 Task: Add Aura Cacia Organic Unrefined Coconut Oil to the cart.
Action: Mouse moved to (1002, 315)
Screenshot: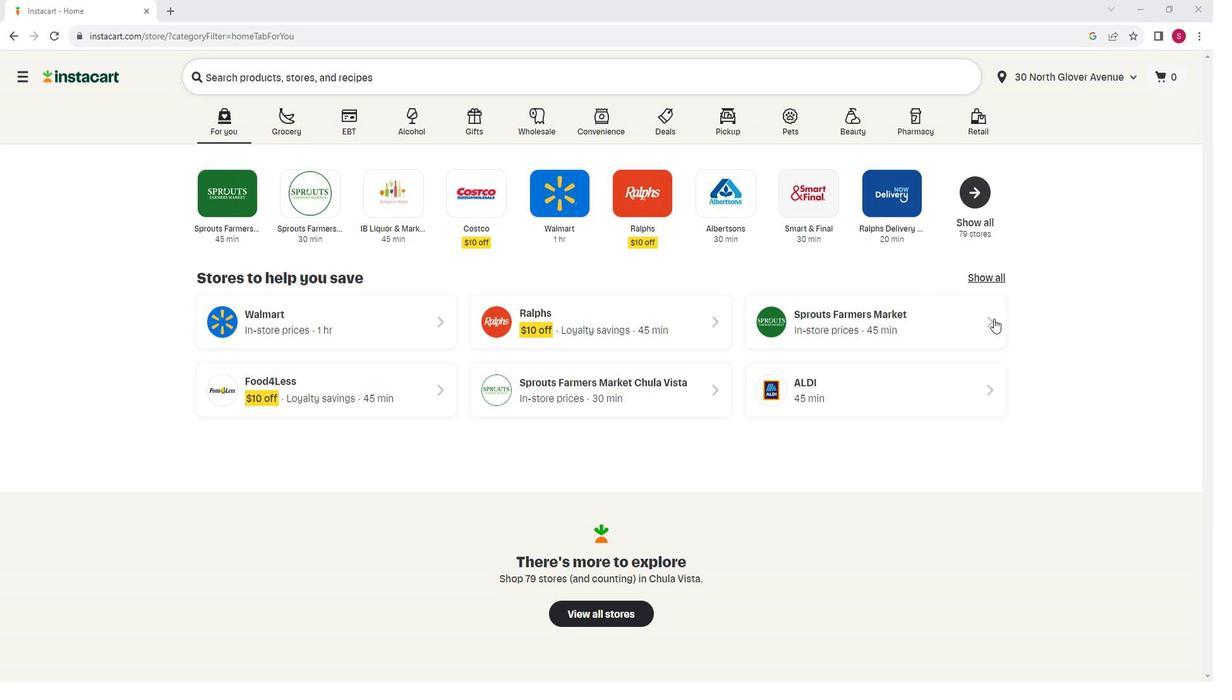 
Action: Mouse pressed left at (1002, 315)
Screenshot: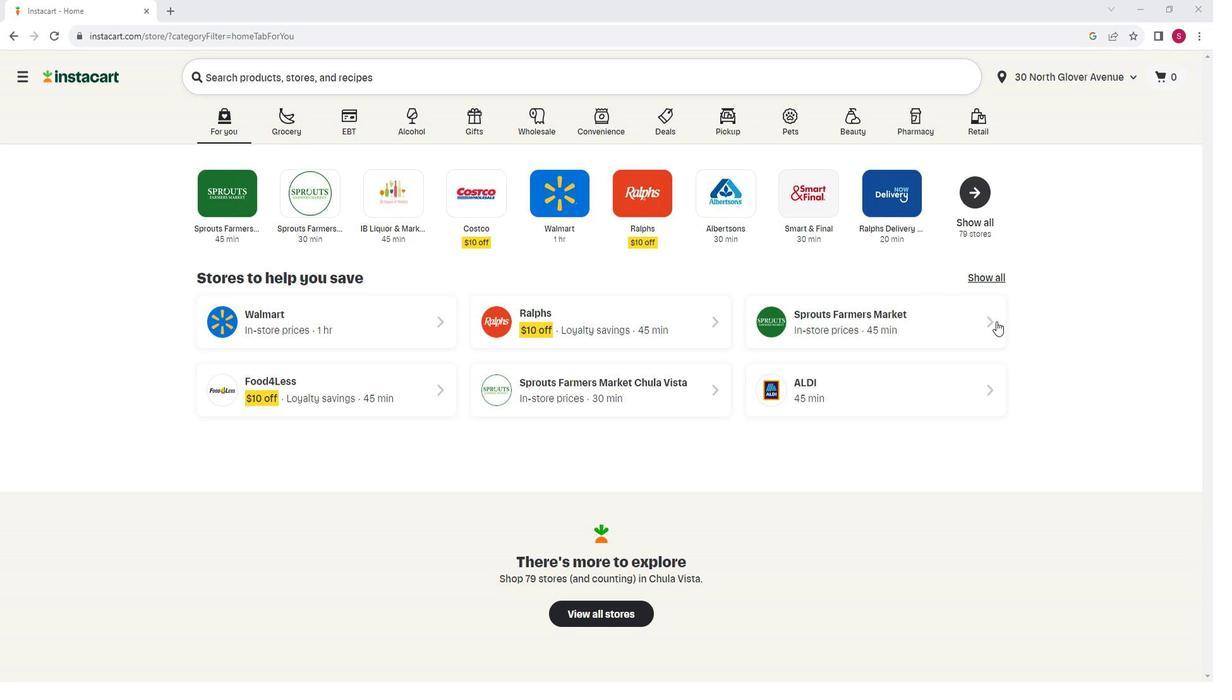 
Action: Mouse moved to (95, 441)
Screenshot: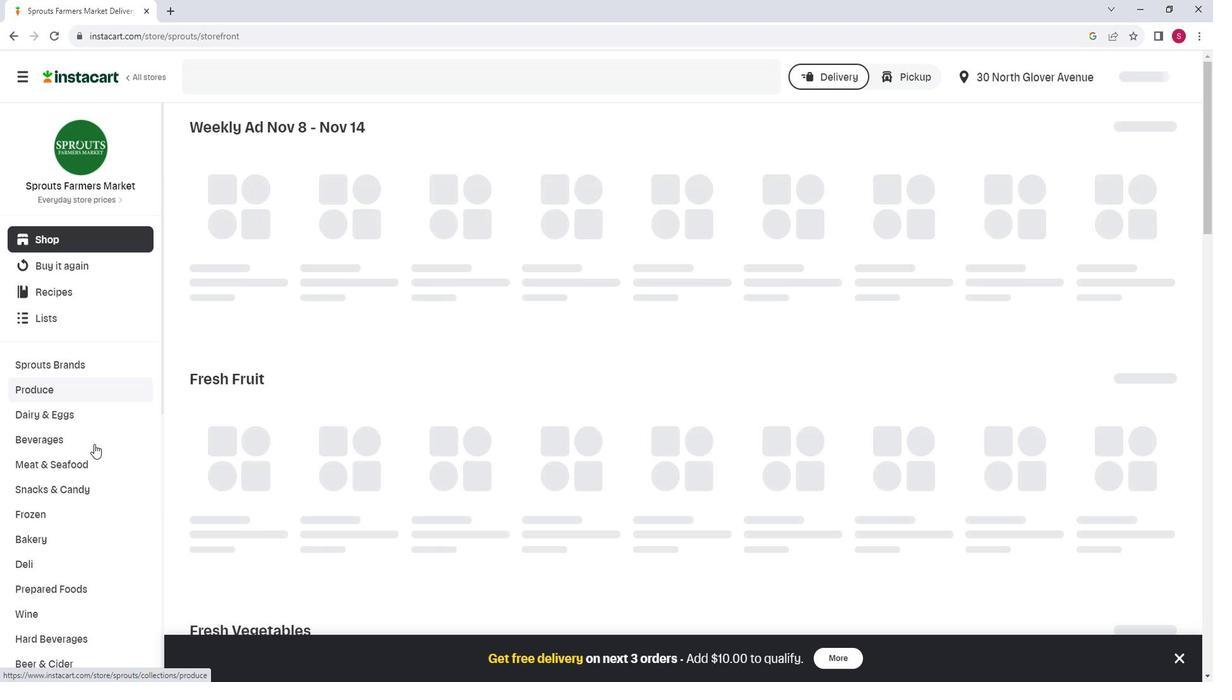 
Action: Mouse scrolled (95, 440) with delta (0, 0)
Screenshot: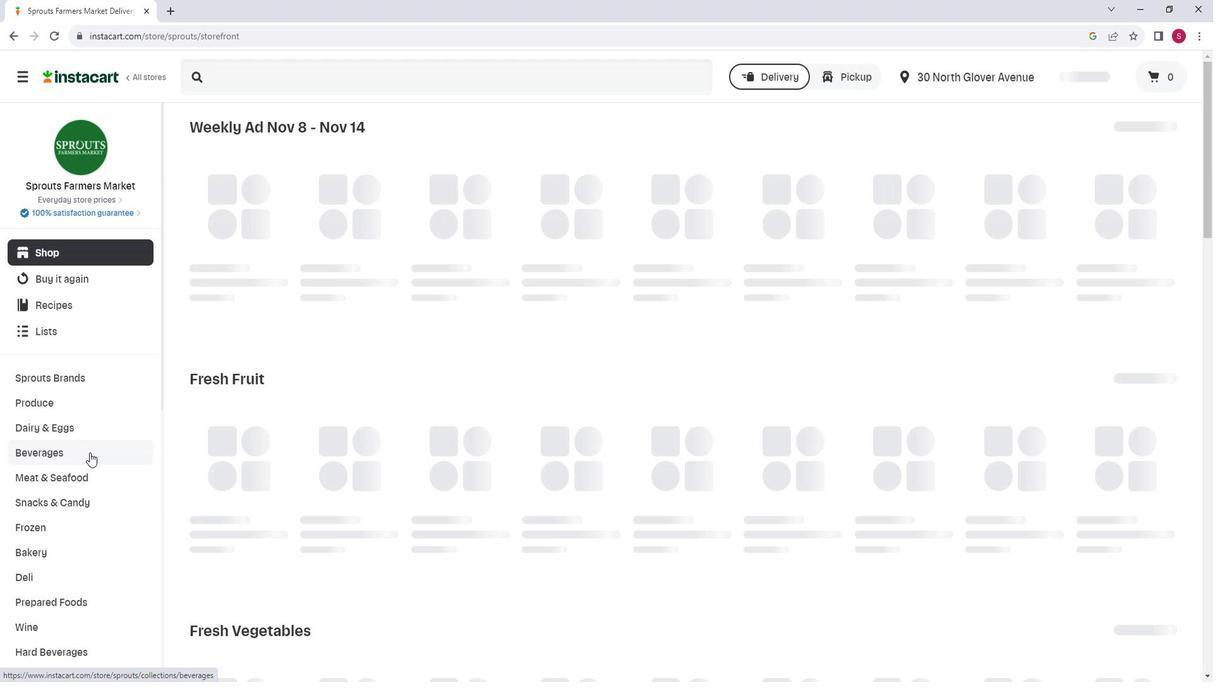 
Action: Mouse scrolled (95, 440) with delta (0, 0)
Screenshot: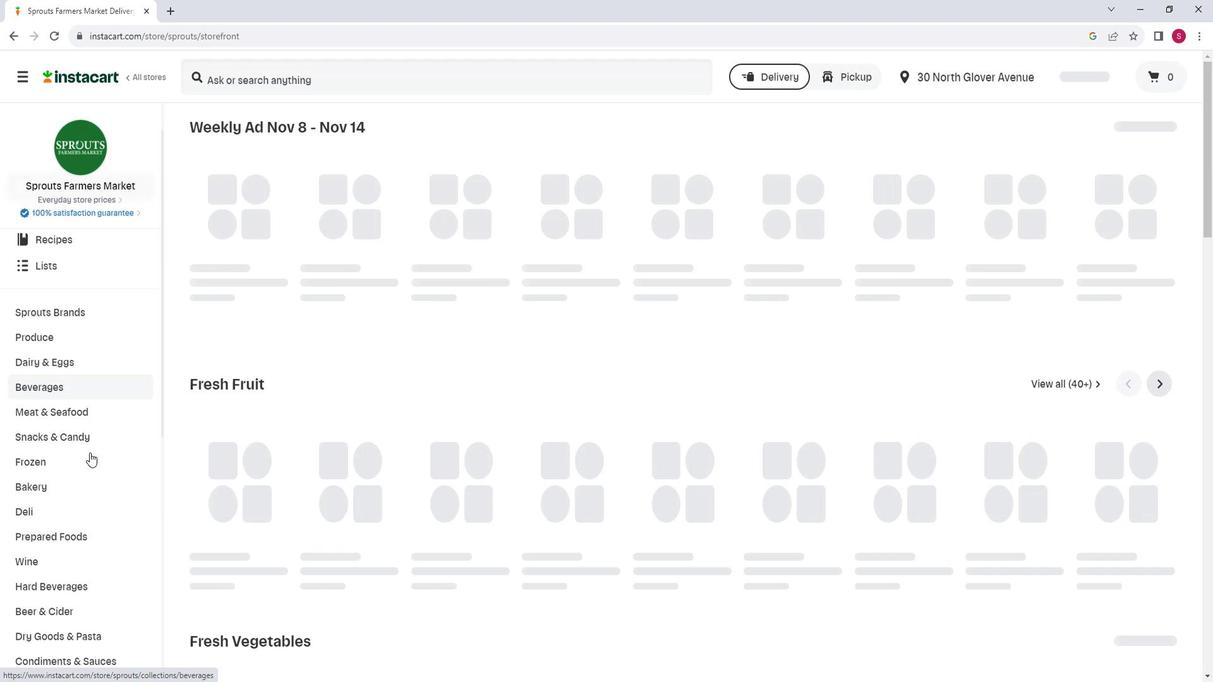 
Action: Mouse scrolled (95, 440) with delta (0, 0)
Screenshot: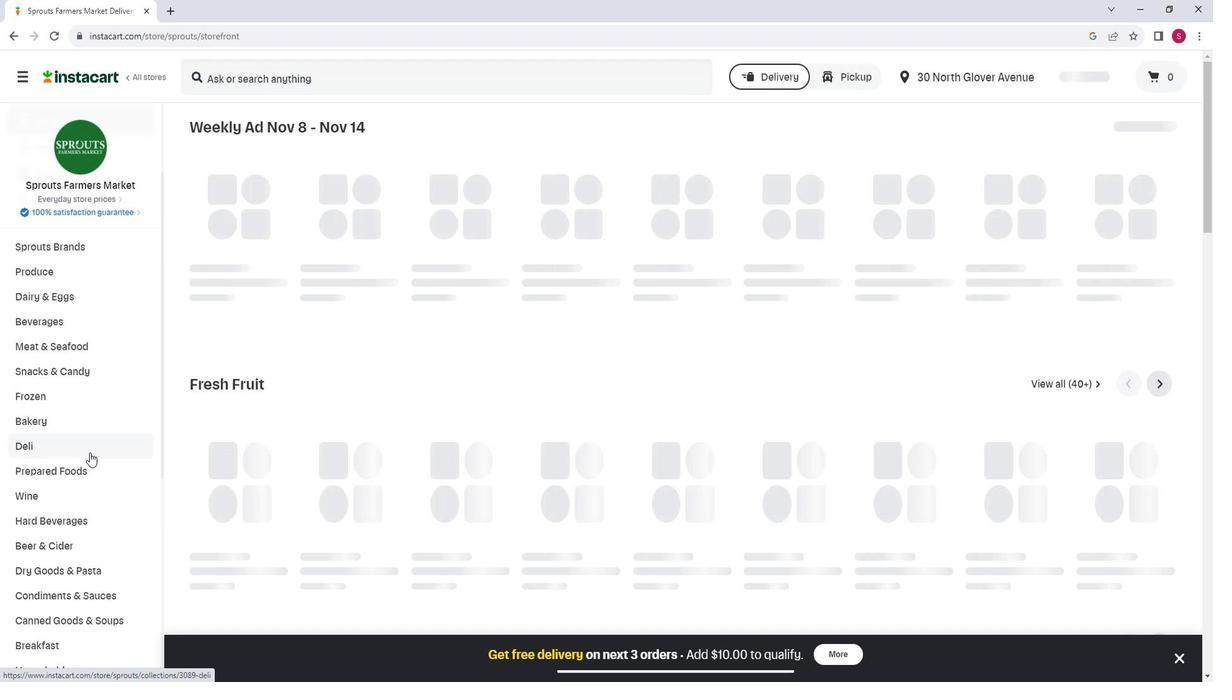
Action: Mouse scrolled (95, 440) with delta (0, 0)
Screenshot: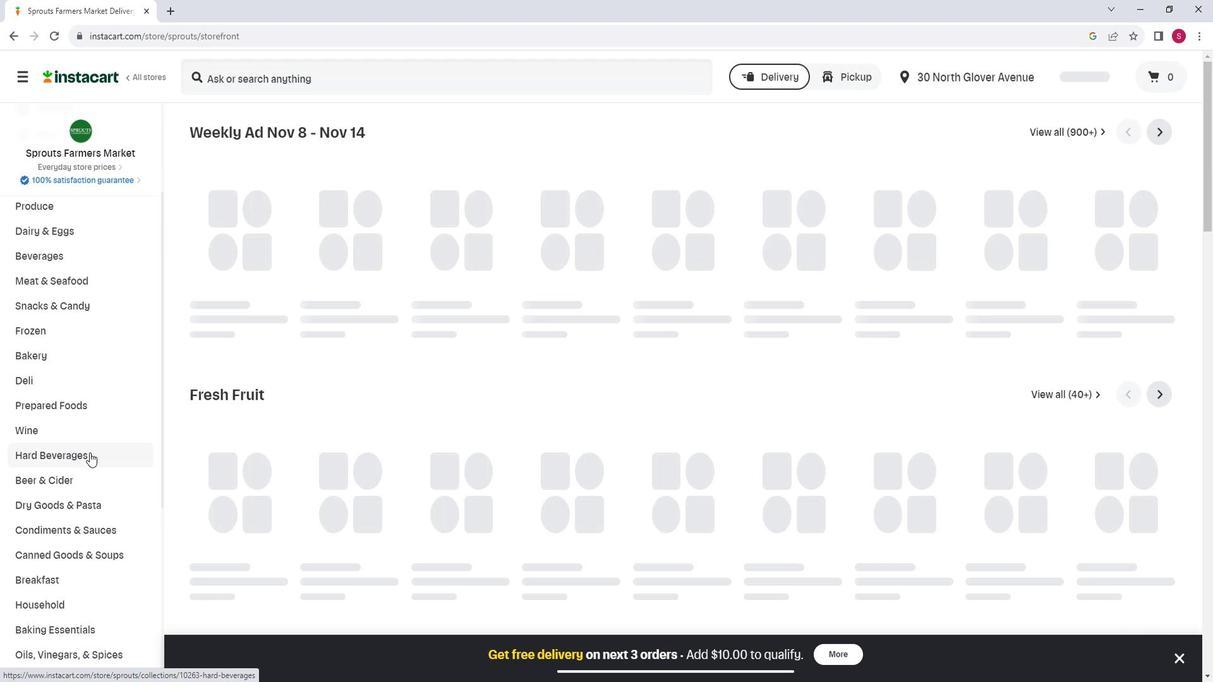 
Action: Mouse moved to (94, 444)
Screenshot: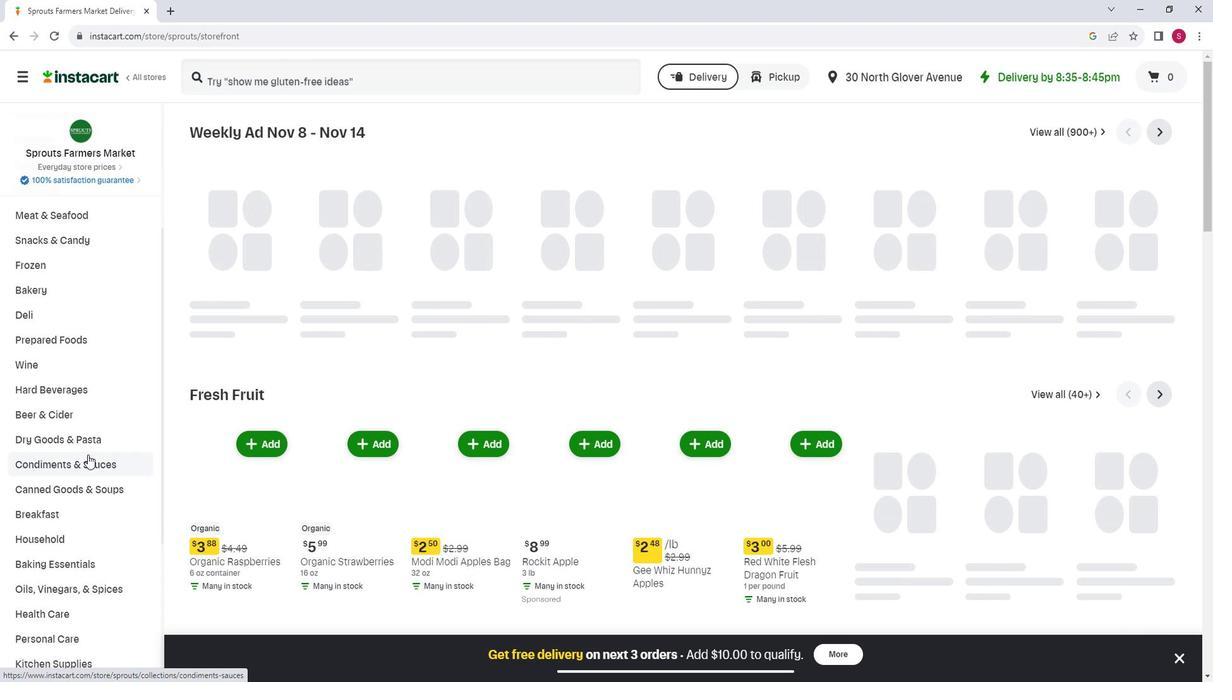 
Action: Mouse scrolled (94, 443) with delta (0, 0)
Screenshot: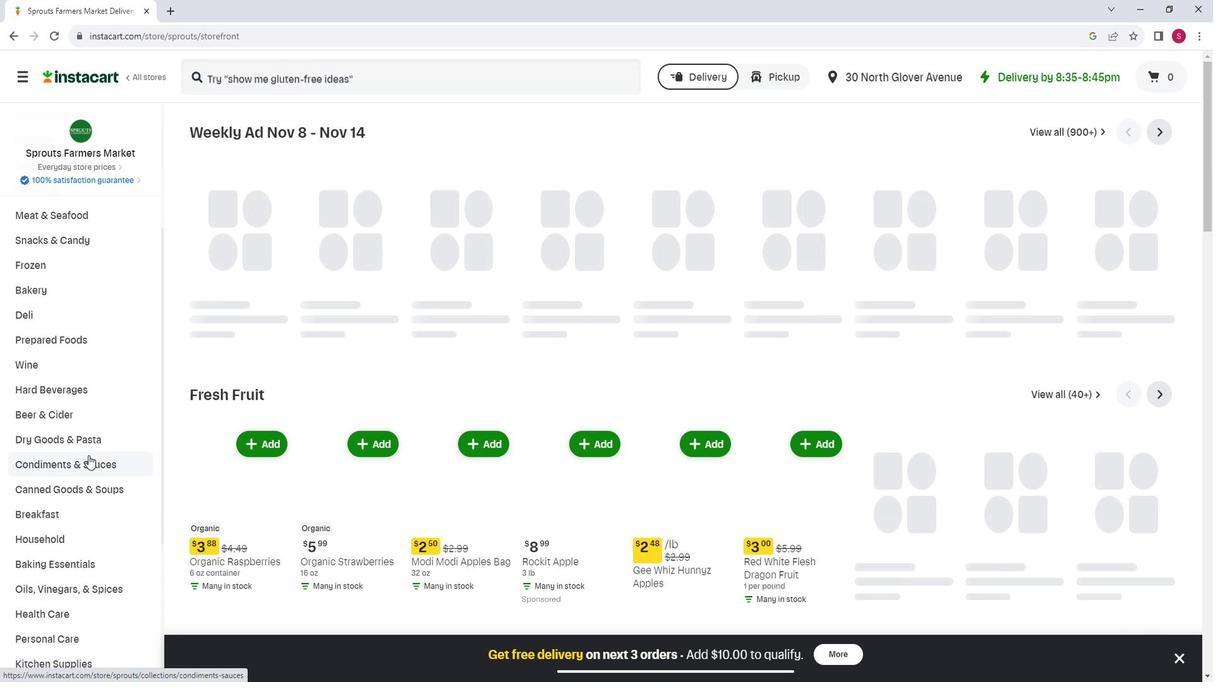 
Action: Mouse moved to (108, 556)
Screenshot: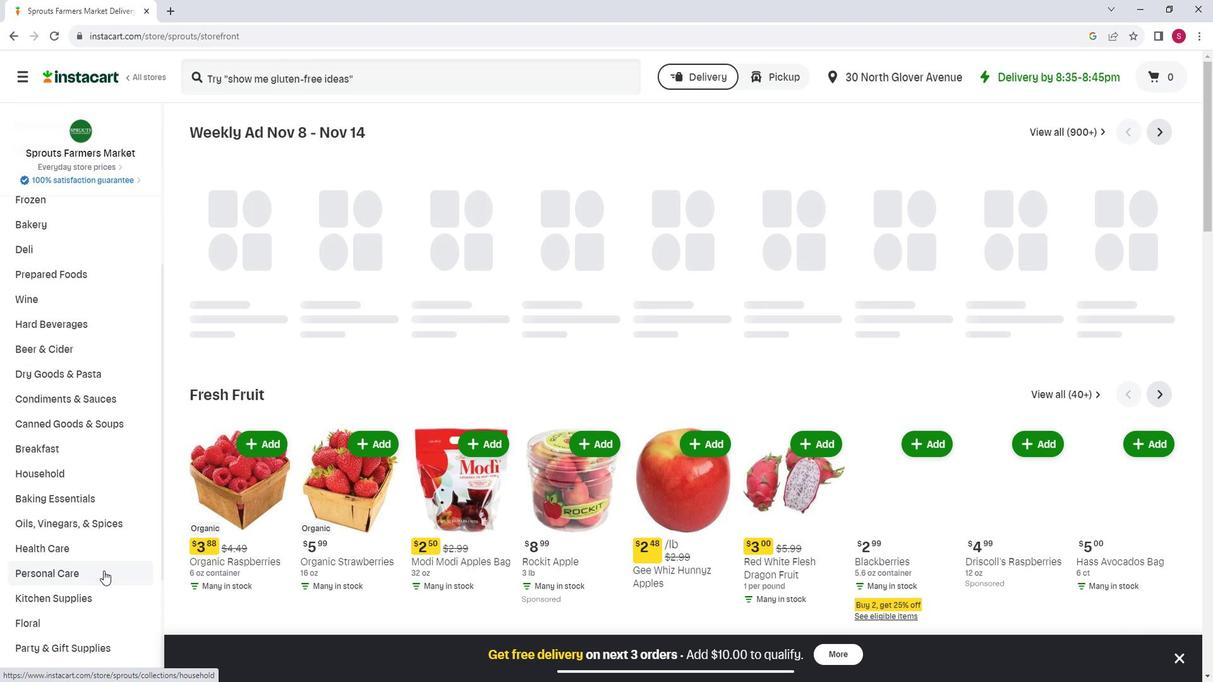 
Action: Mouse pressed left at (108, 556)
Screenshot: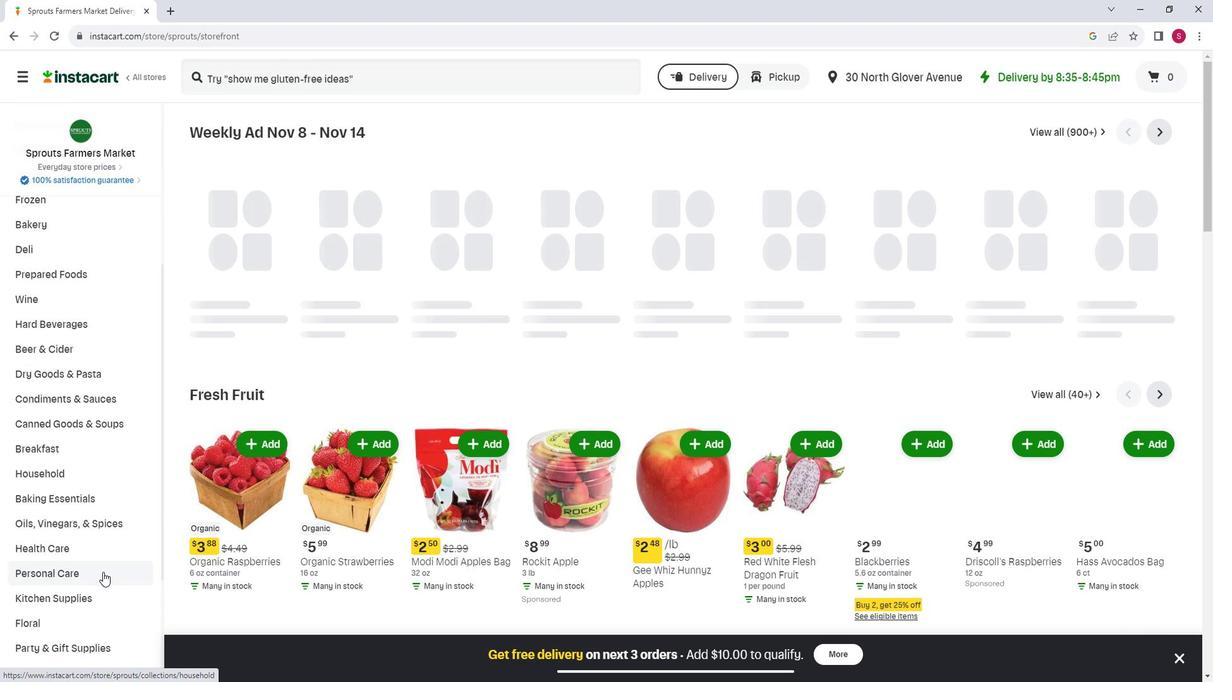 
Action: Mouse moved to (331, 162)
Screenshot: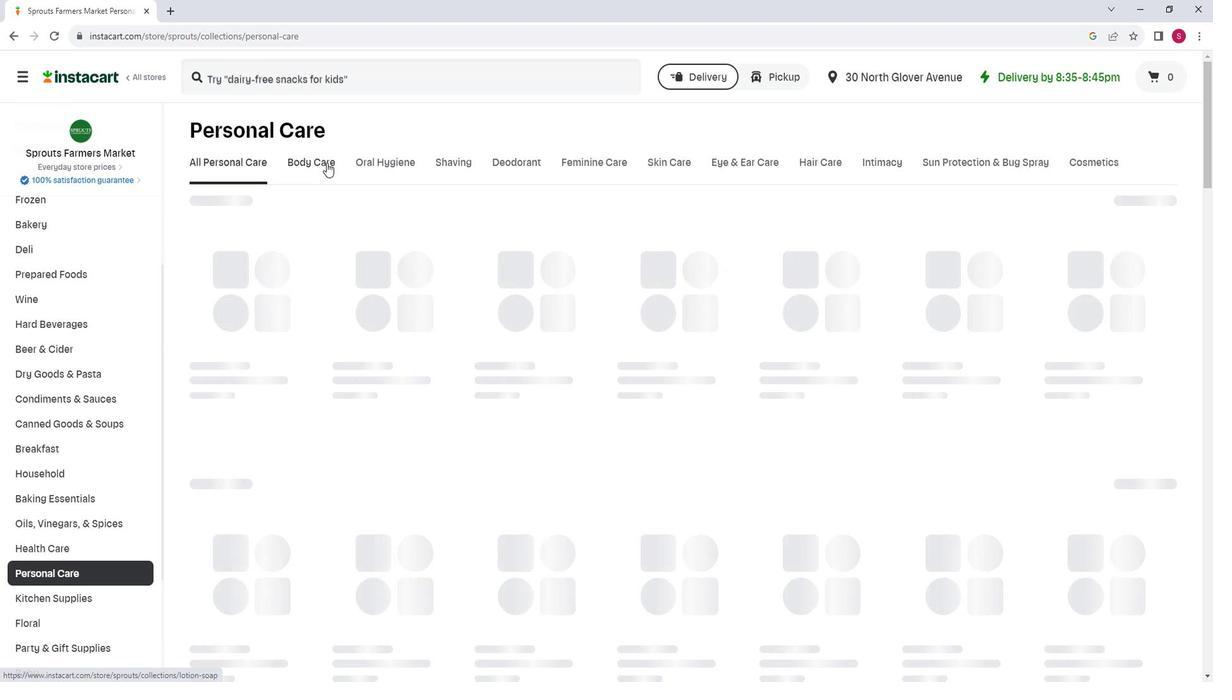 
Action: Mouse pressed left at (331, 162)
Screenshot: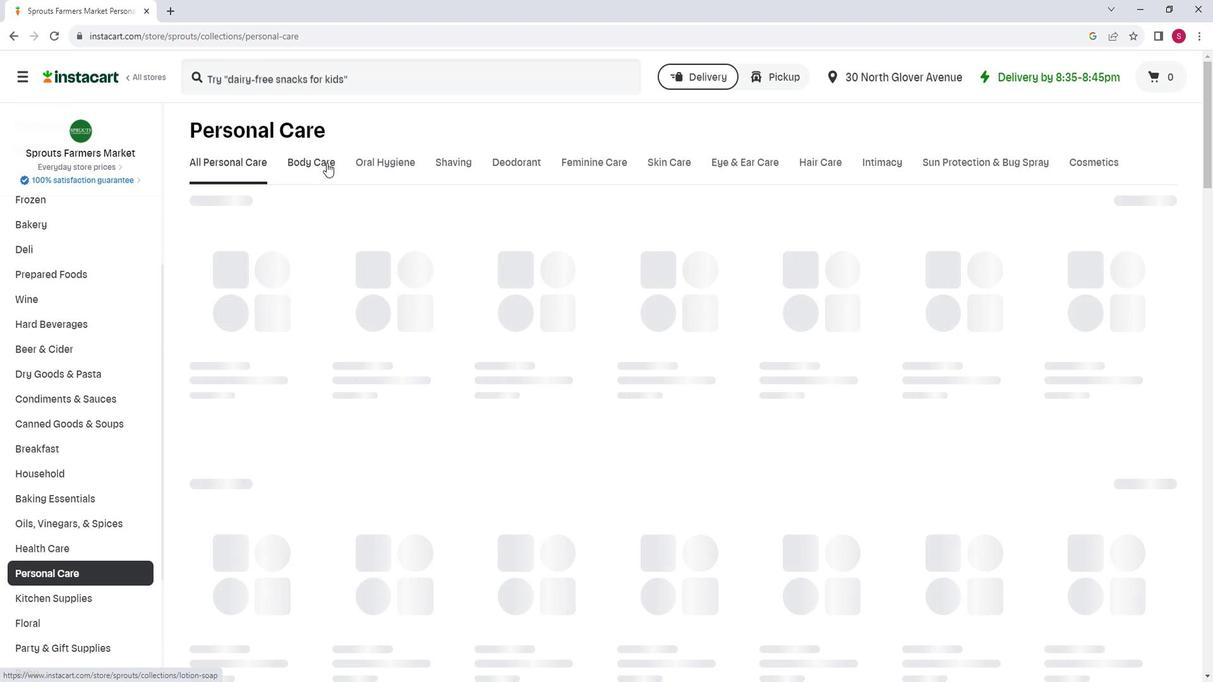 
Action: Mouse moved to (508, 211)
Screenshot: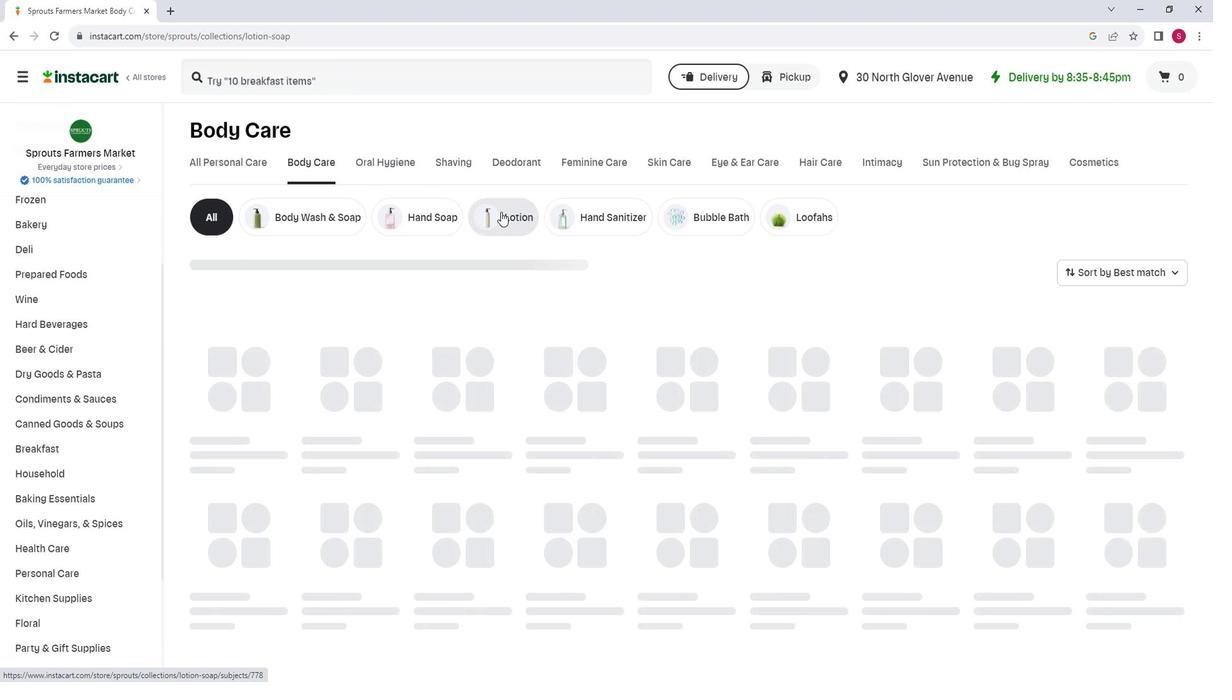 
Action: Mouse pressed left at (508, 211)
Screenshot: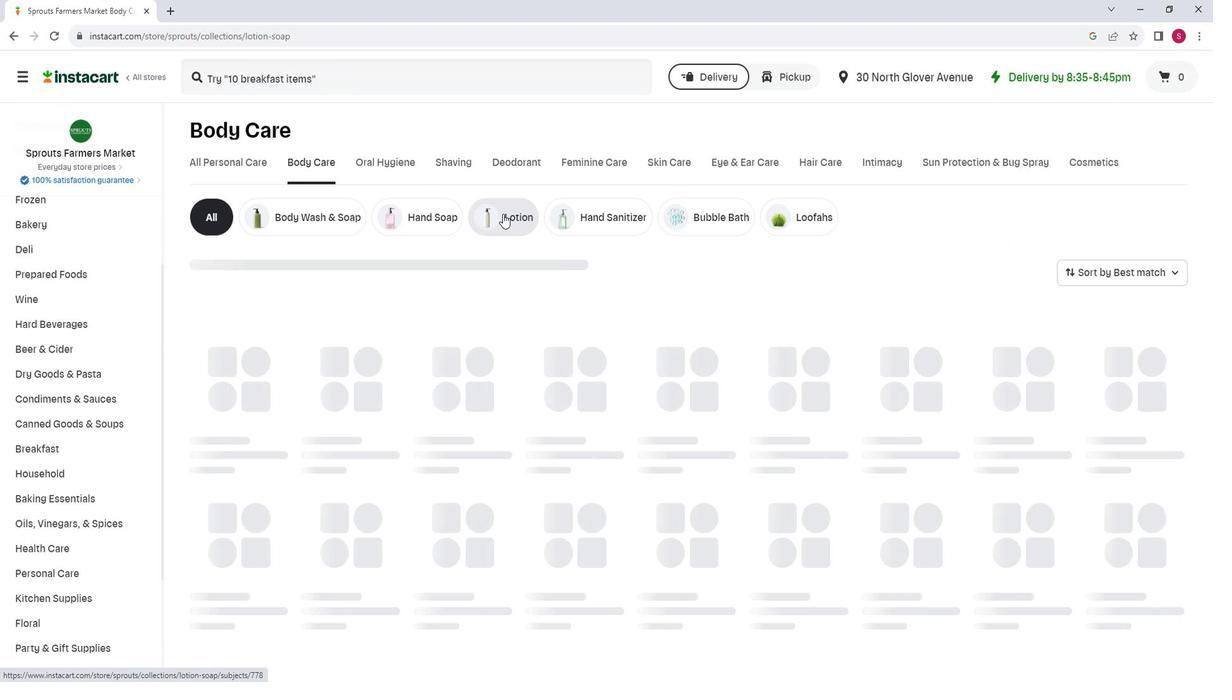 
Action: Mouse moved to (338, 80)
Screenshot: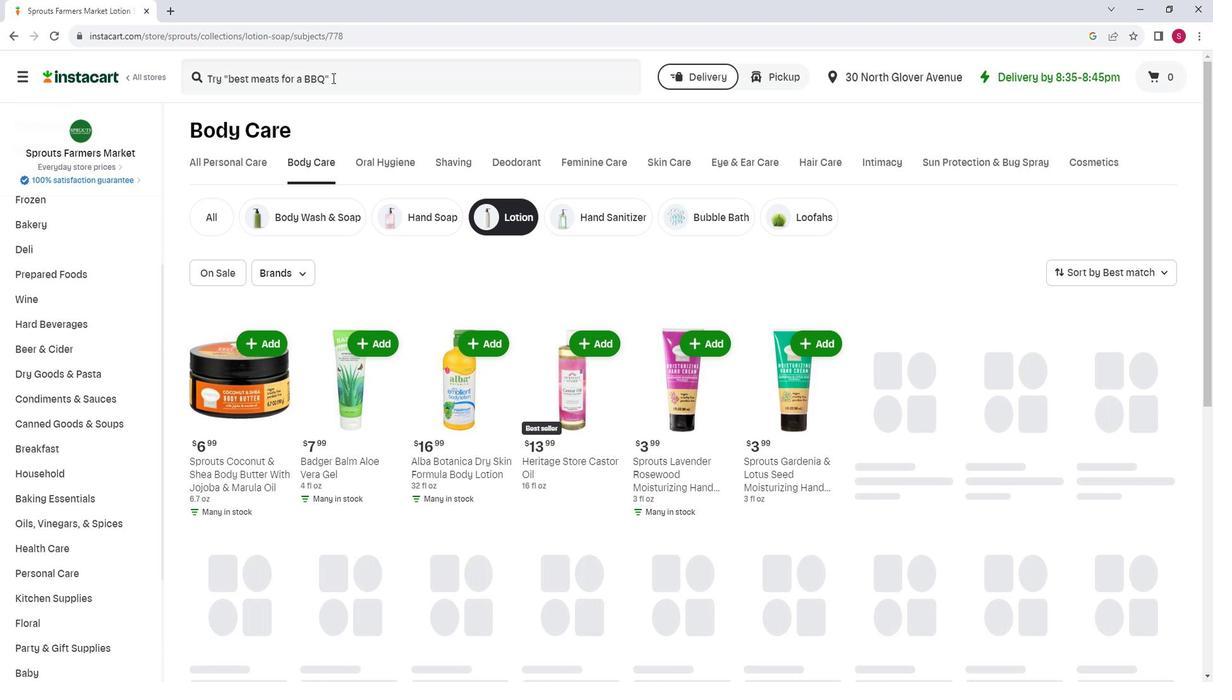 
Action: Mouse pressed left at (338, 80)
Screenshot: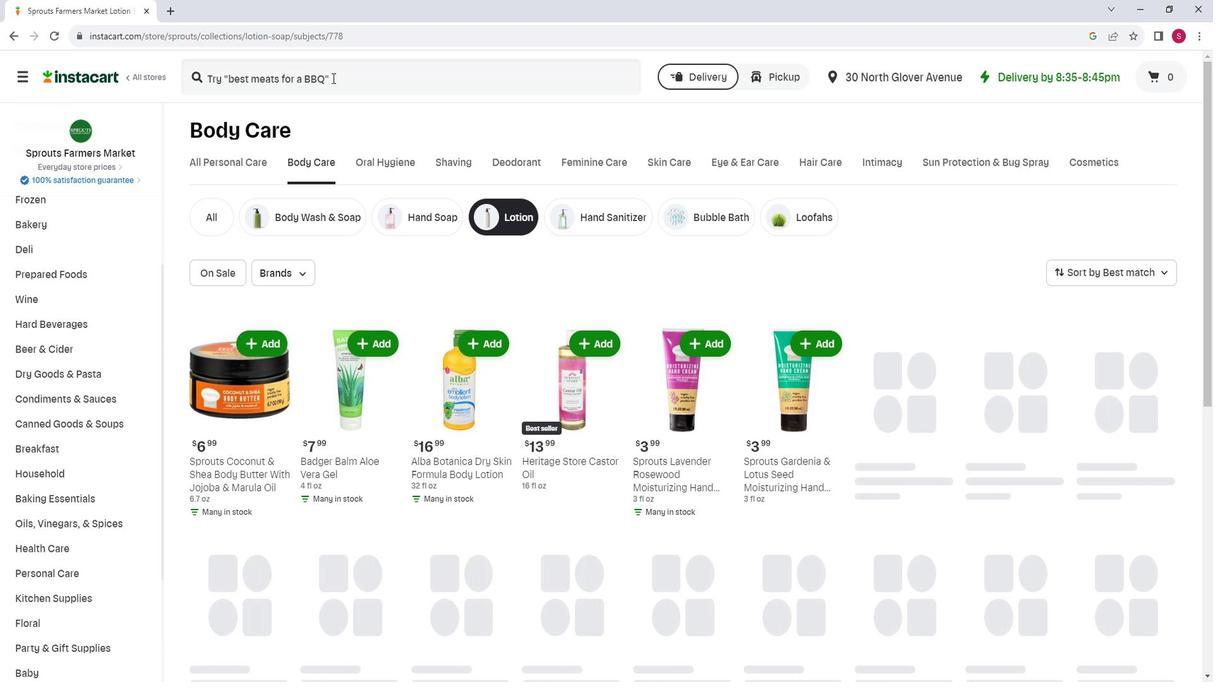 
Action: Key pressed <Key.shift>Aura<Key.space><Key.shift>Cacia<Key.space><Key.shift>Organic<Key.space><Key.shift>Unrefined<Key.space><Key.shift>Coconut<Key.space><Key.shift>Oil<Key.enter>
Screenshot: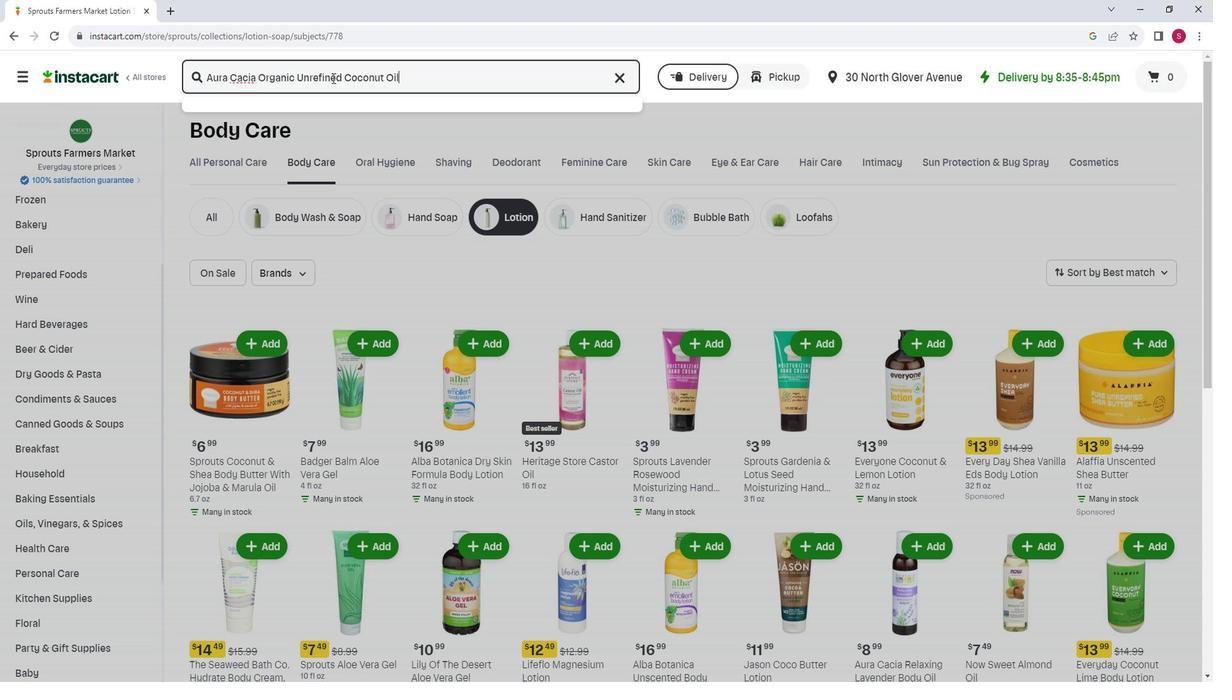 
Action: Mouse moved to (375, 221)
Screenshot: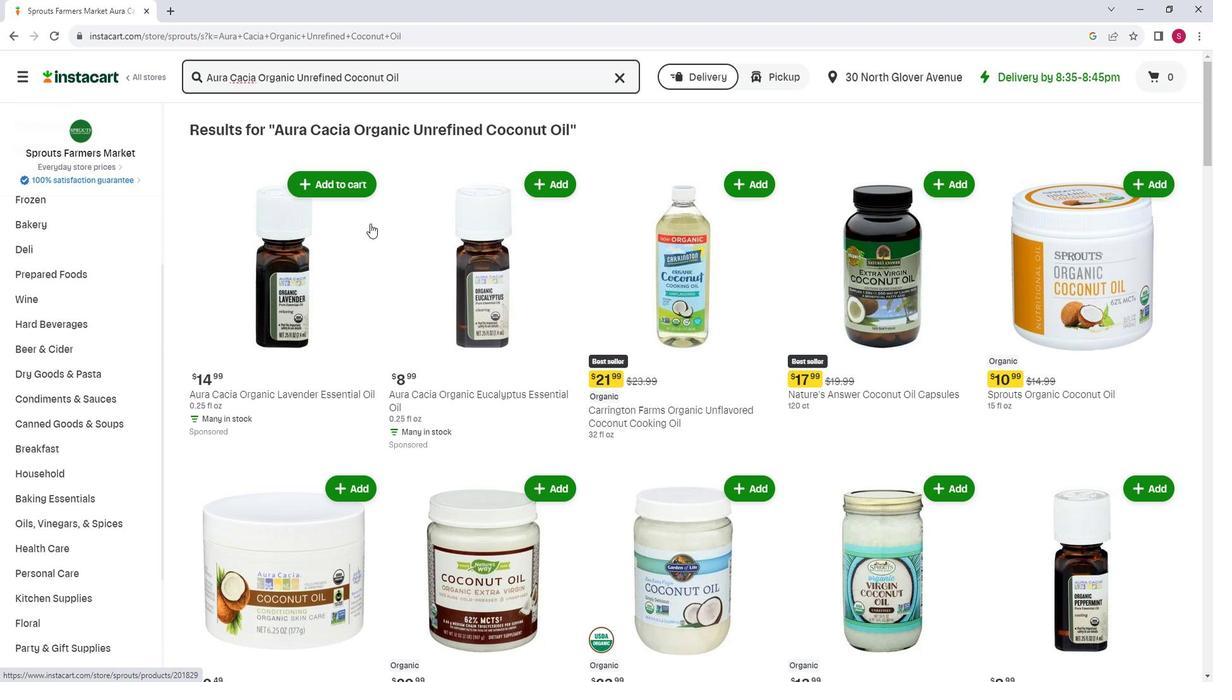 
Action: Mouse scrolled (375, 220) with delta (0, 0)
Screenshot: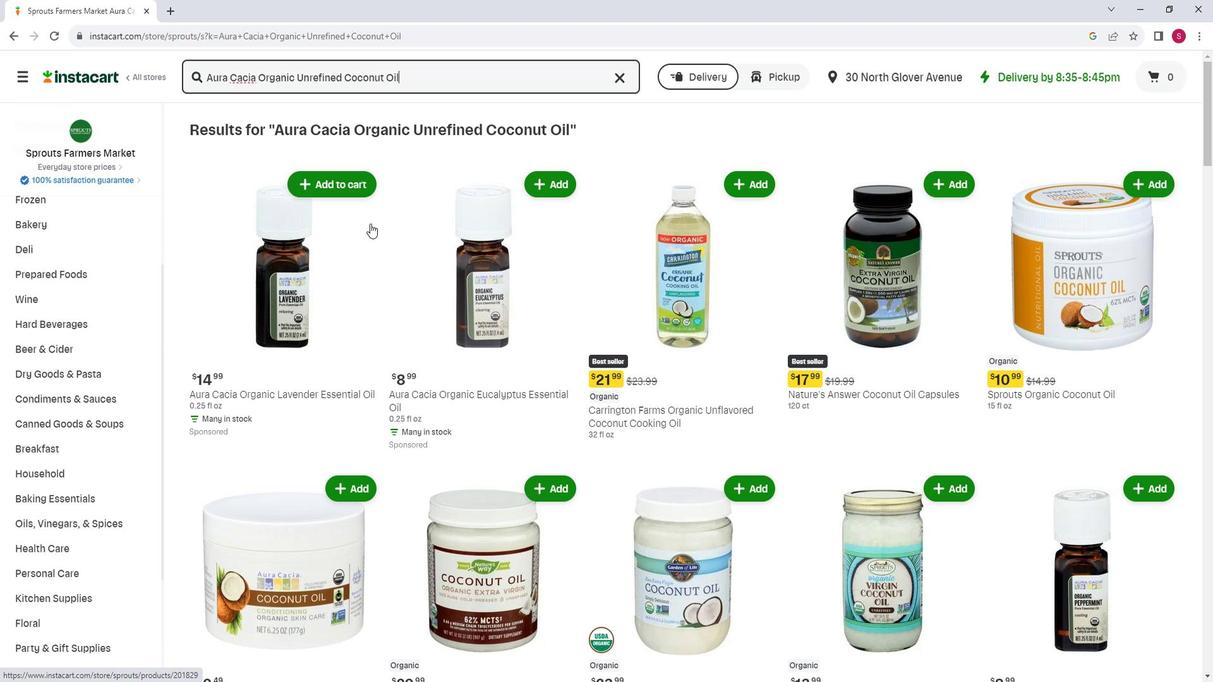 
Action: Mouse scrolled (375, 220) with delta (0, 0)
Screenshot: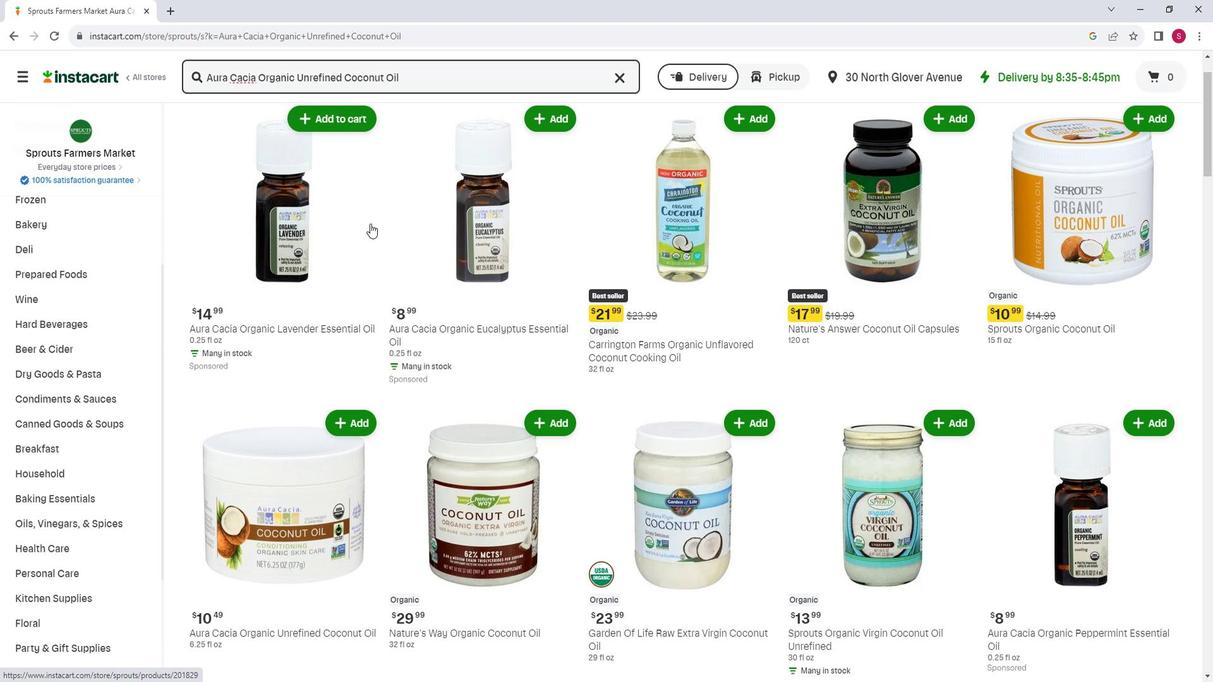 
Action: Mouse scrolled (375, 220) with delta (0, 0)
Screenshot: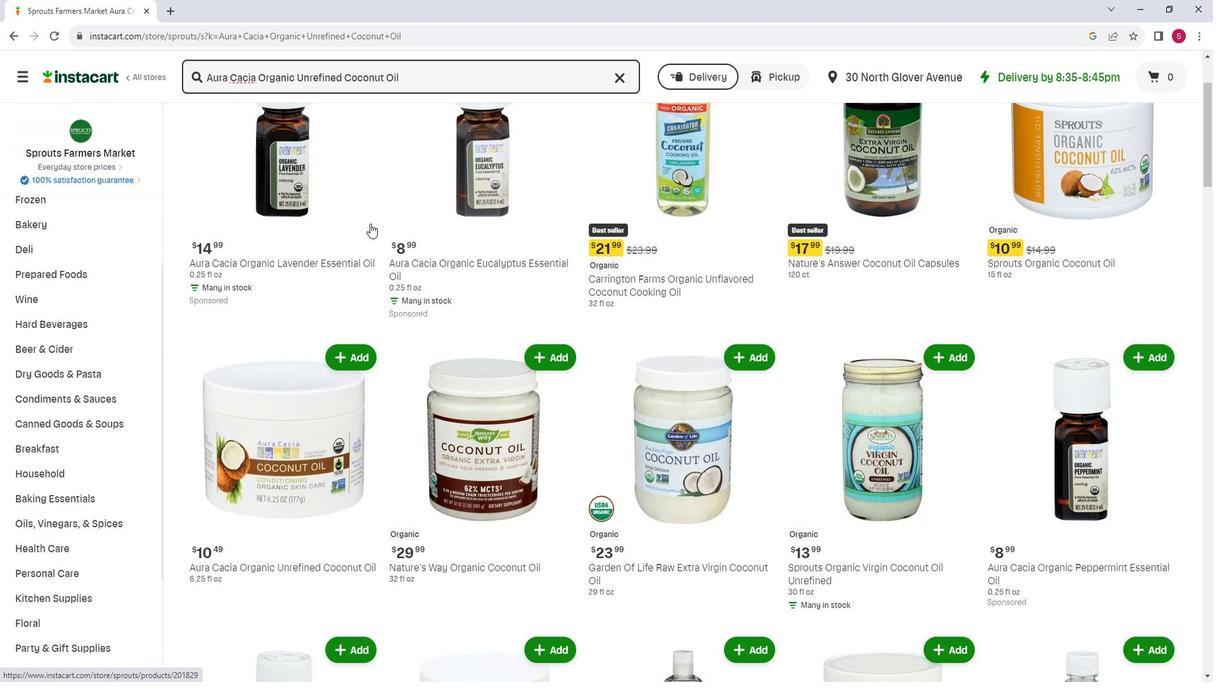 
Action: Mouse moved to (355, 287)
Screenshot: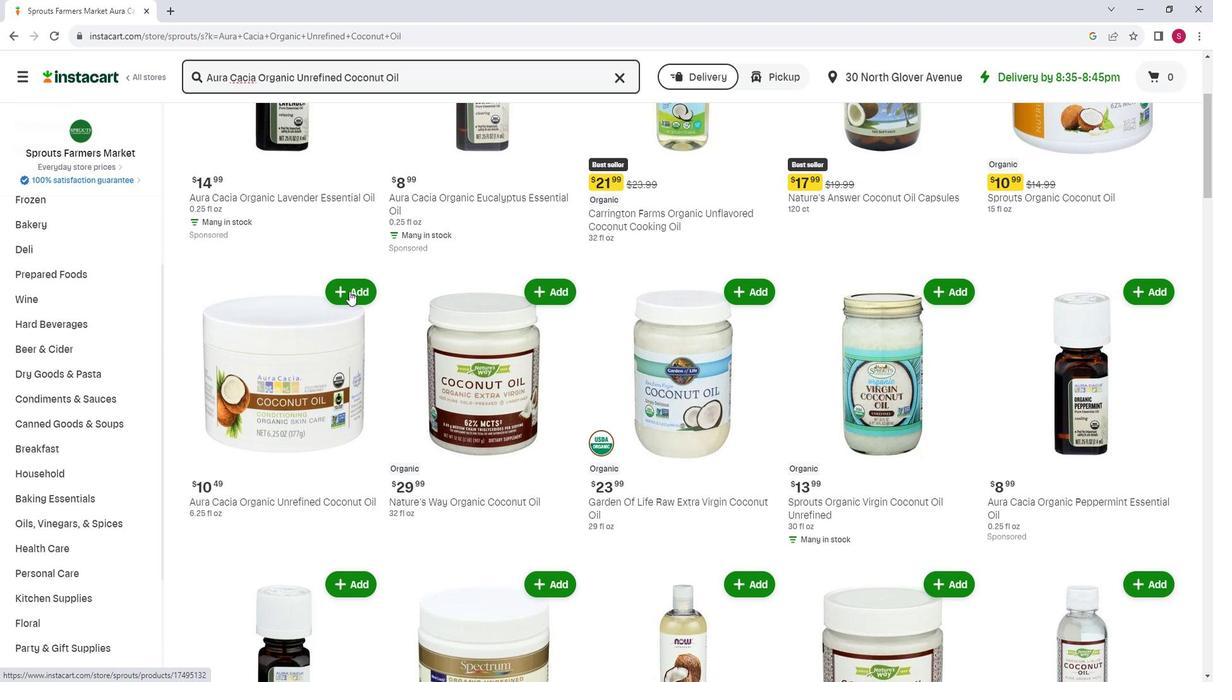 
Action: Mouse pressed left at (355, 287)
Screenshot: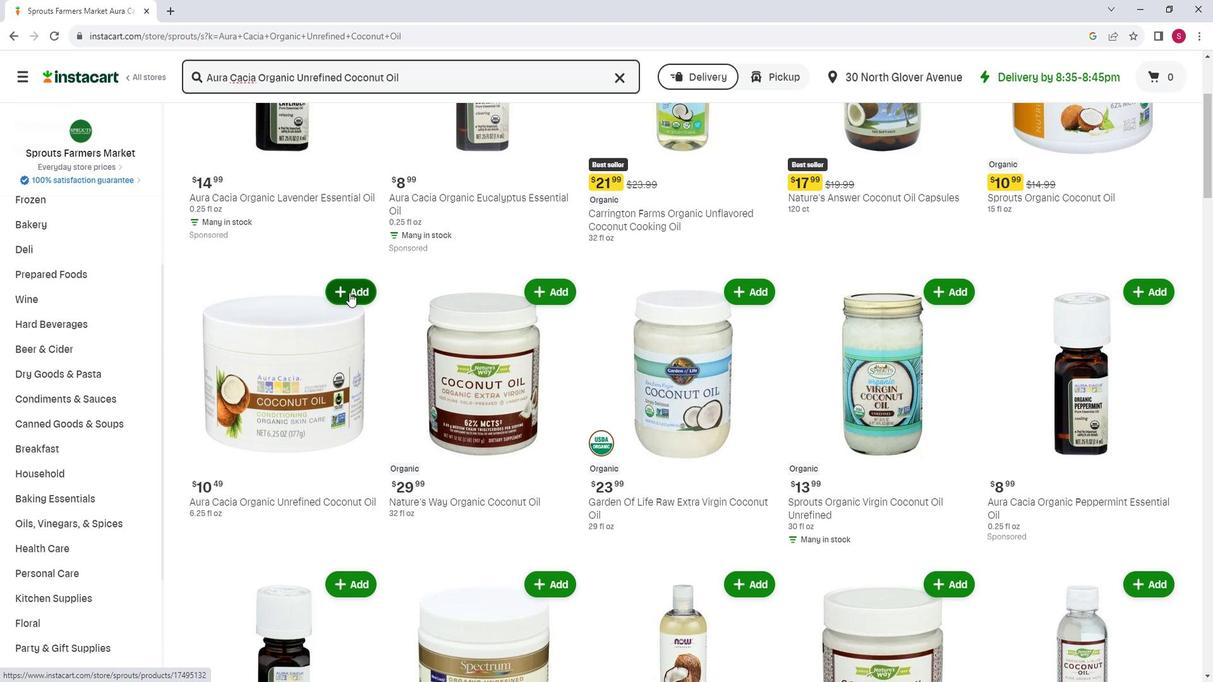 
Action: Mouse moved to (338, 224)
Screenshot: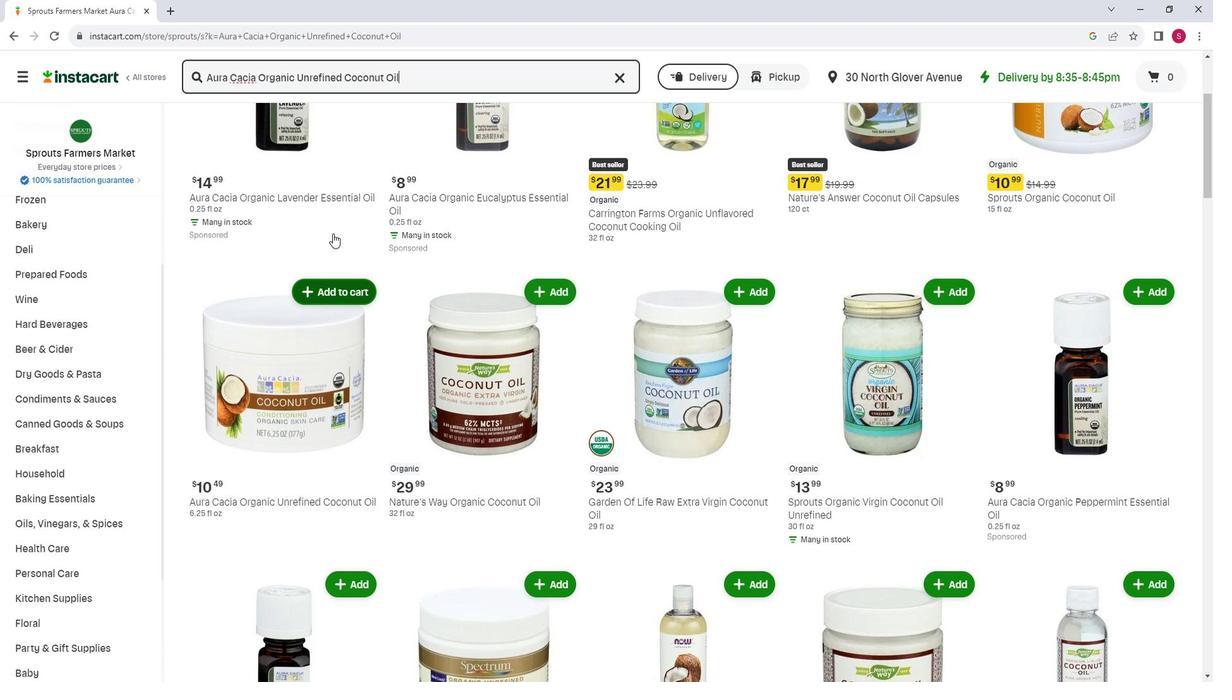 
